 Task: Add Mini Chocolate Peanut Butter Cups to the cart.
Action: Mouse moved to (14, 63)
Screenshot: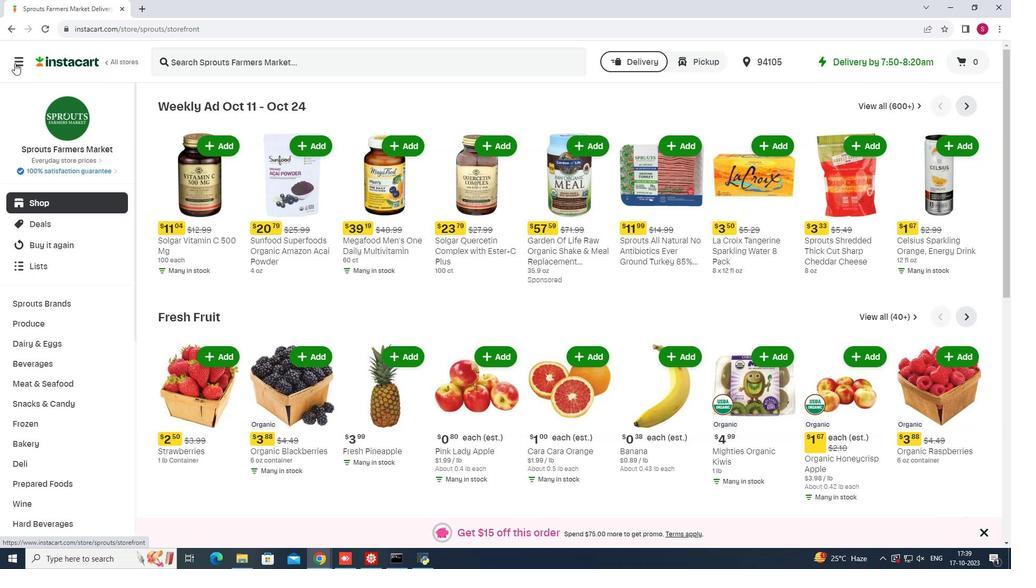 
Action: Mouse pressed left at (14, 63)
Screenshot: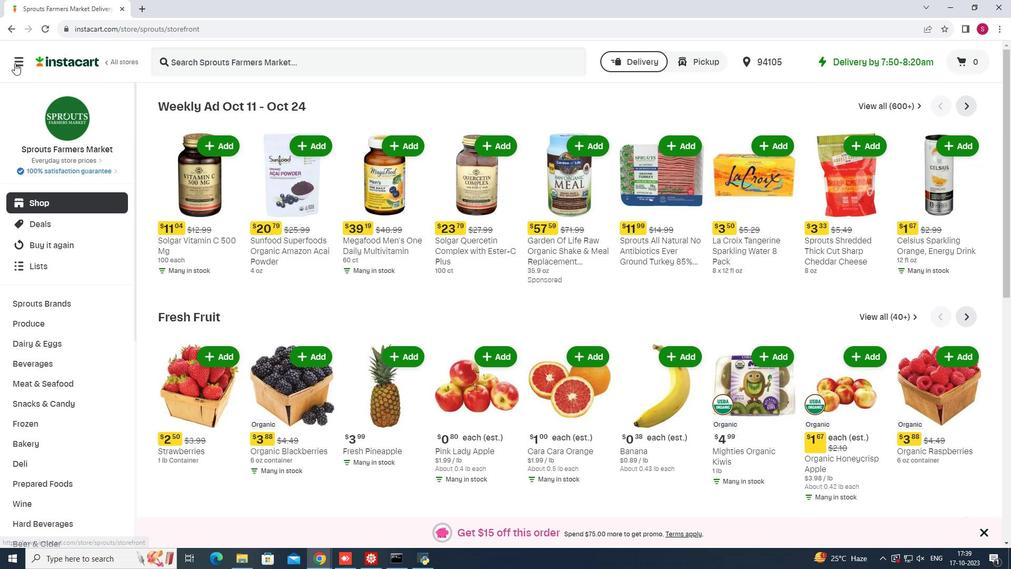 
Action: Mouse moved to (47, 281)
Screenshot: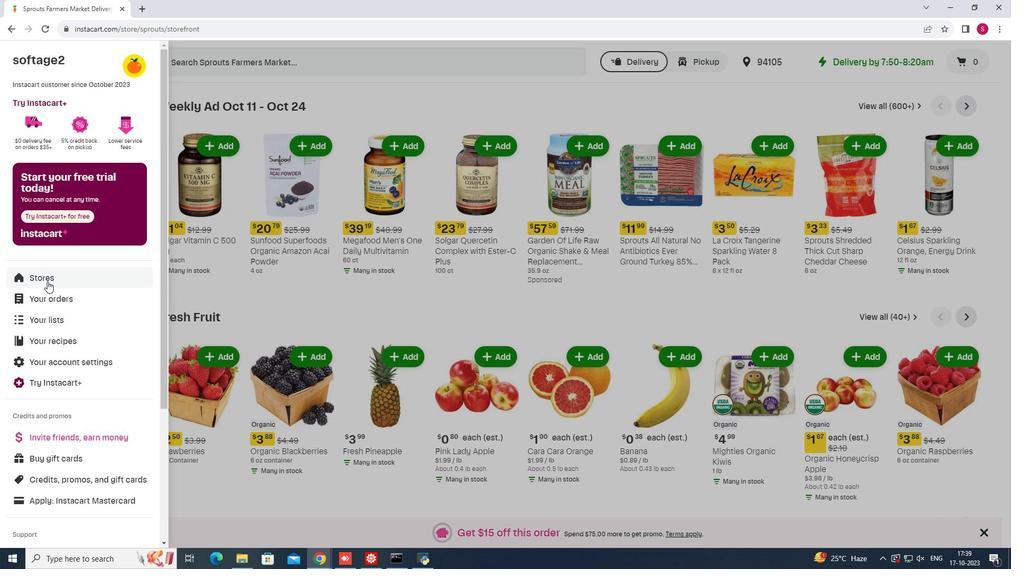 
Action: Mouse pressed left at (47, 281)
Screenshot: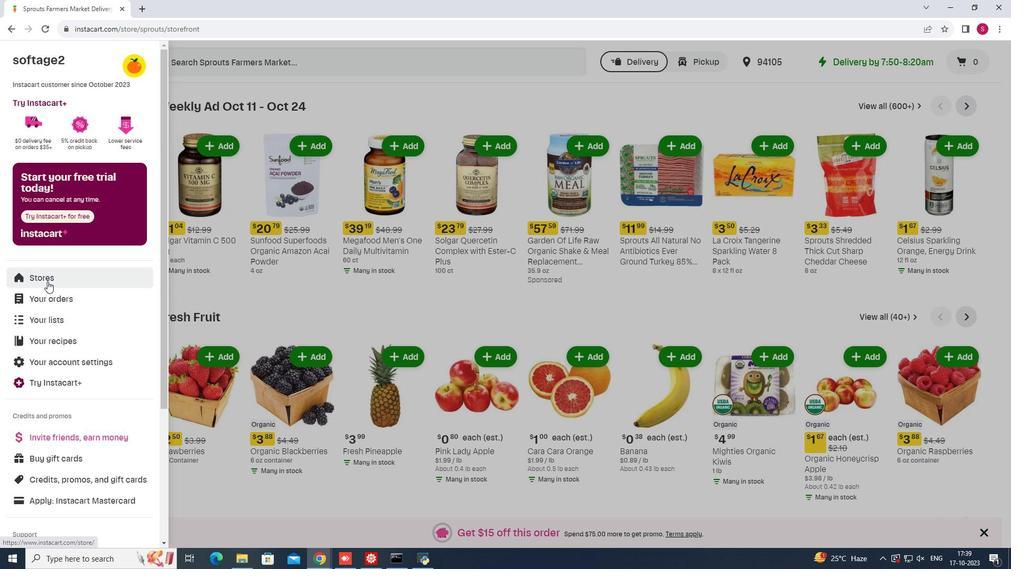 
Action: Mouse moved to (245, 94)
Screenshot: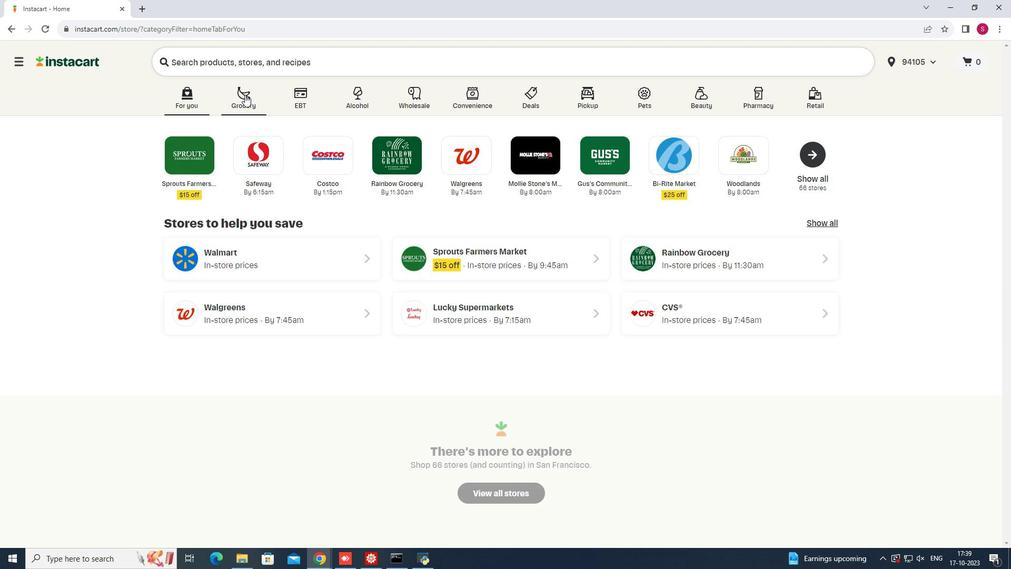 
Action: Mouse pressed left at (245, 94)
Screenshot: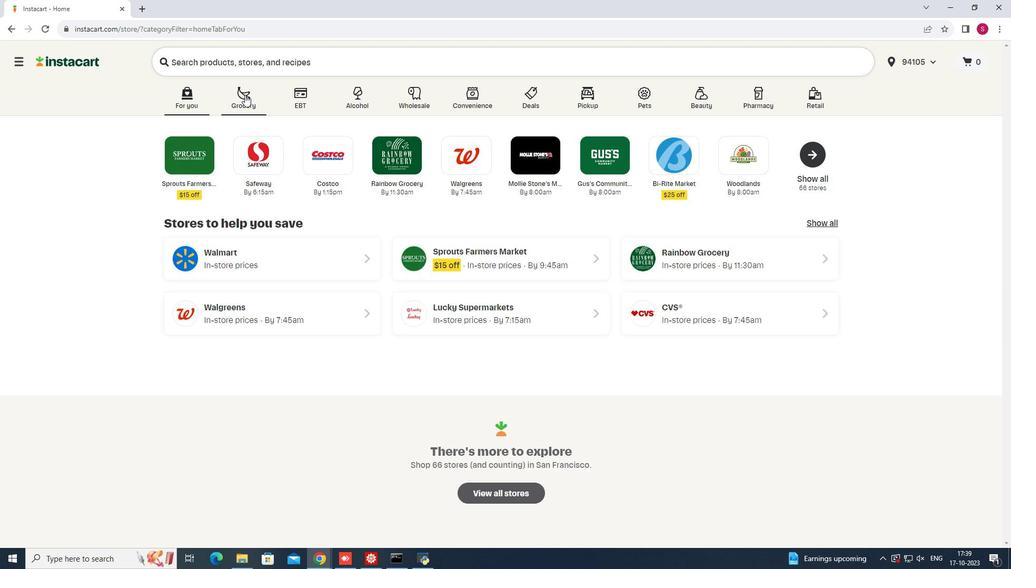 
Action: Mouse moved to (713, 144)
Screenshot: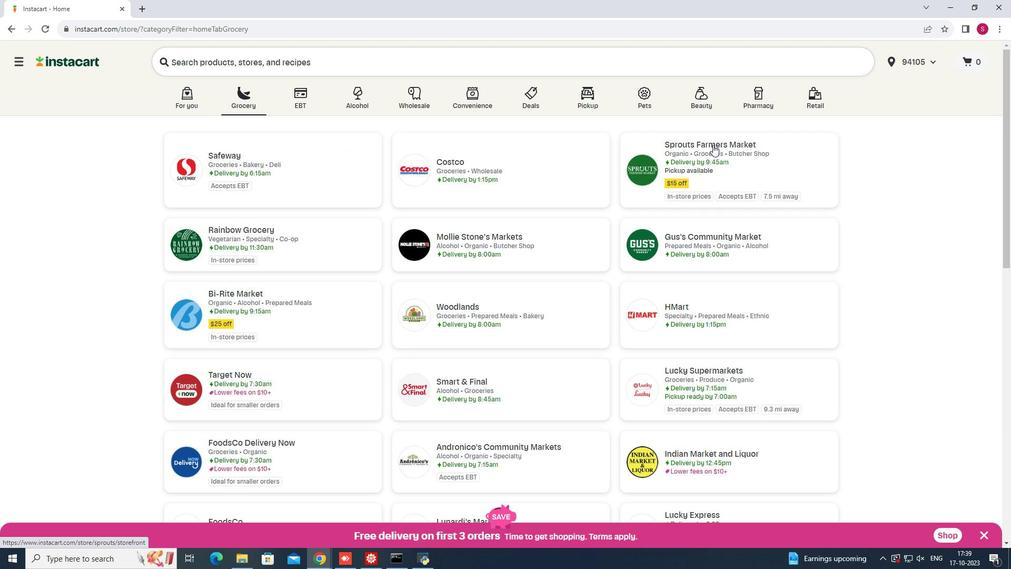 
Action: Mouse pressed left at (713, 144)
Screenshot: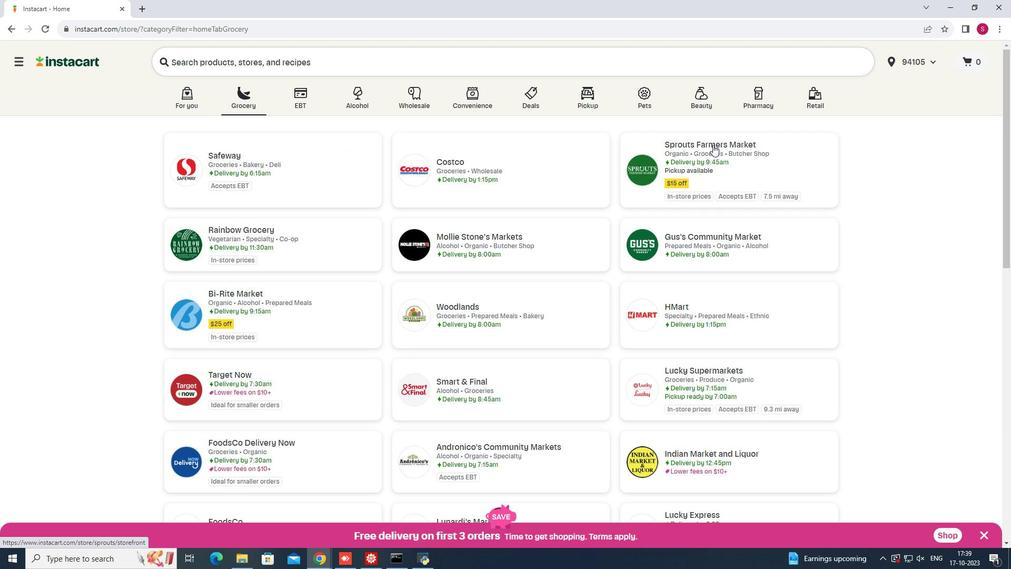 
Action: Mouse moved to (72, 400)
Screenshot: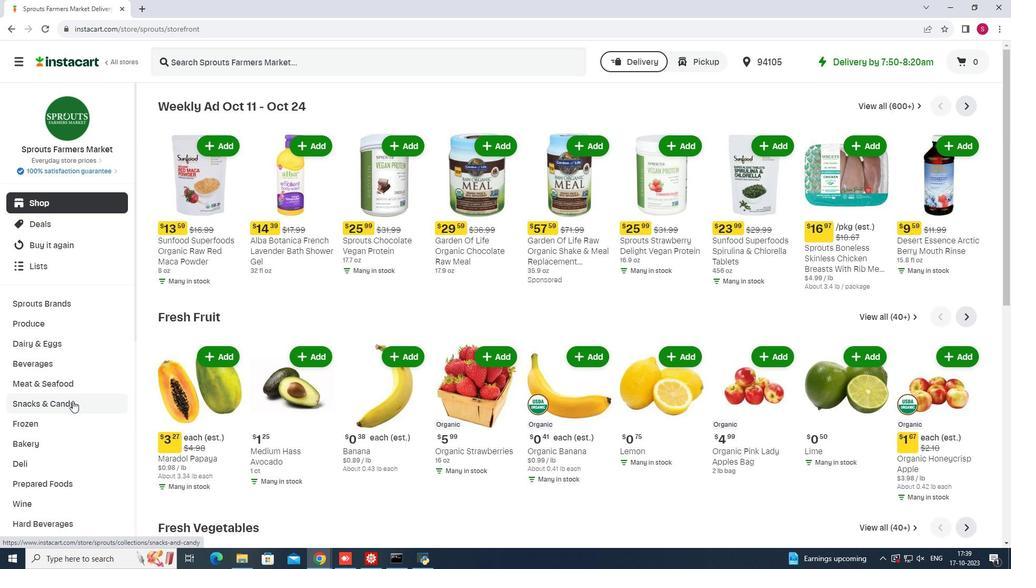 
Action: Mouse pressed left at (72, 400)
Screenshot: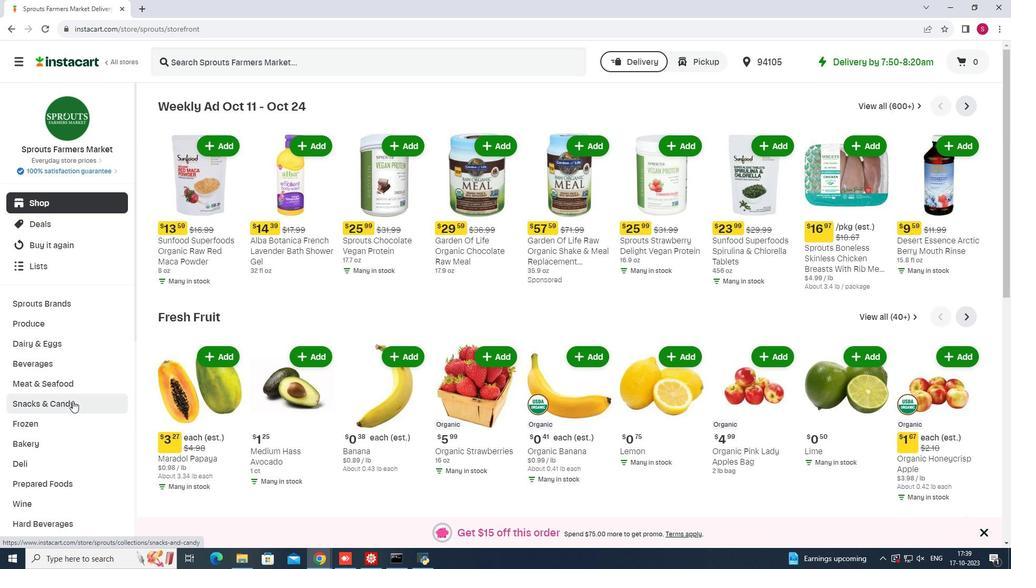 
Action: Mouse moved to (299, 129)
Screenshot: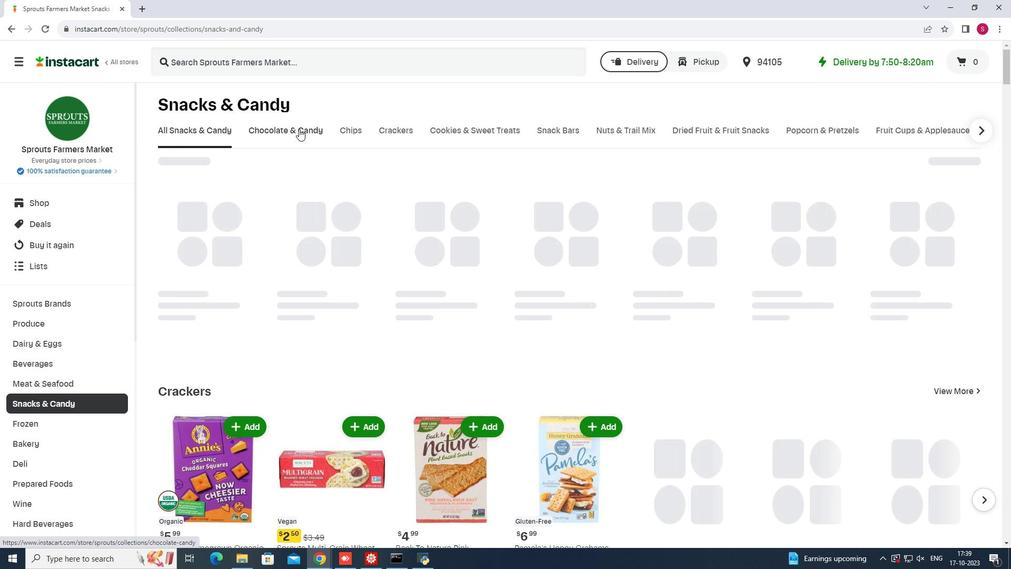 
Action: Mouse pressed left at (299, 129)
Screenshot: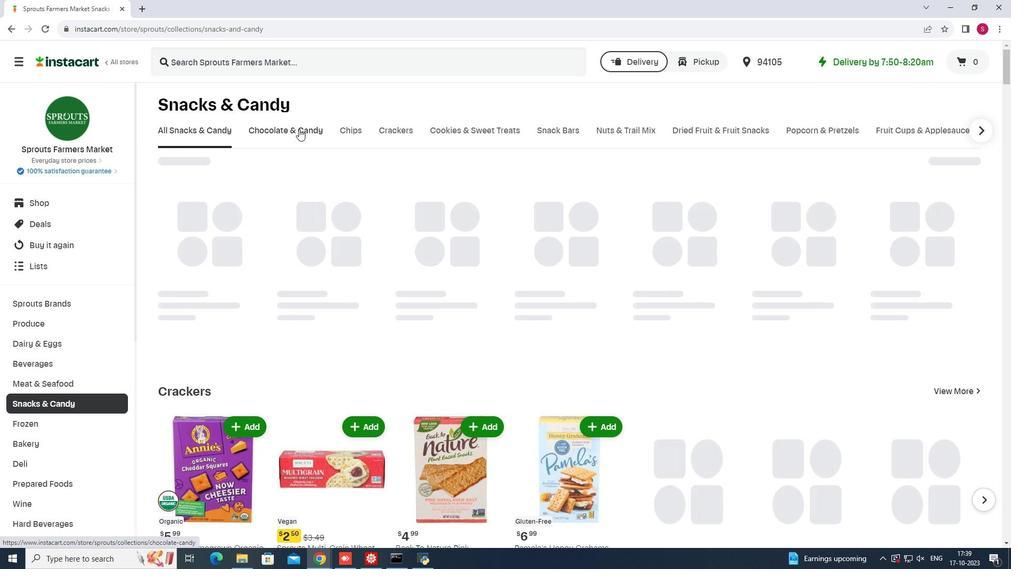 
Action: Mouse moved to (277, 182)
Screenshot: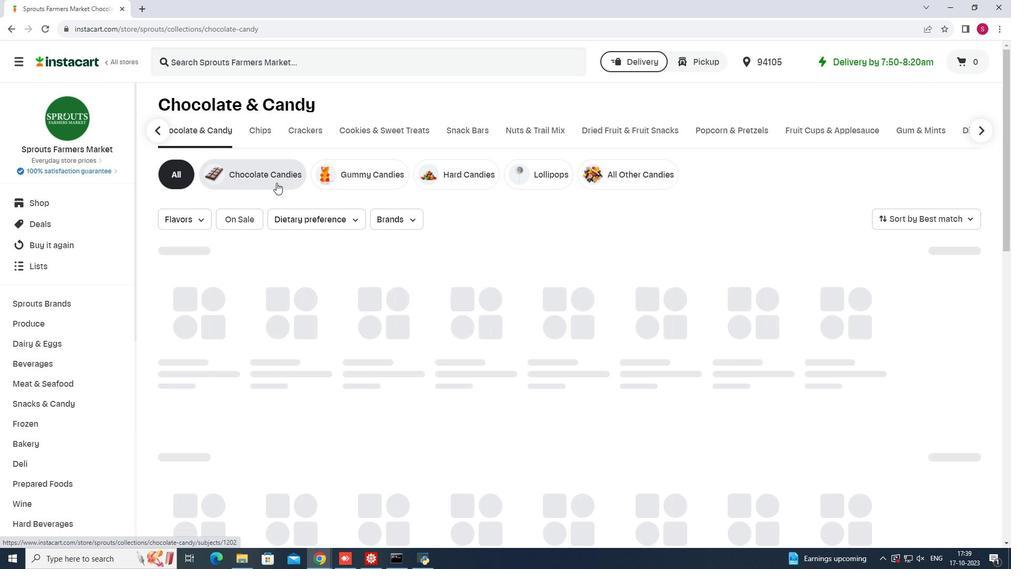 
Action: Mouse pressed left at (277, 182)
Screenshot: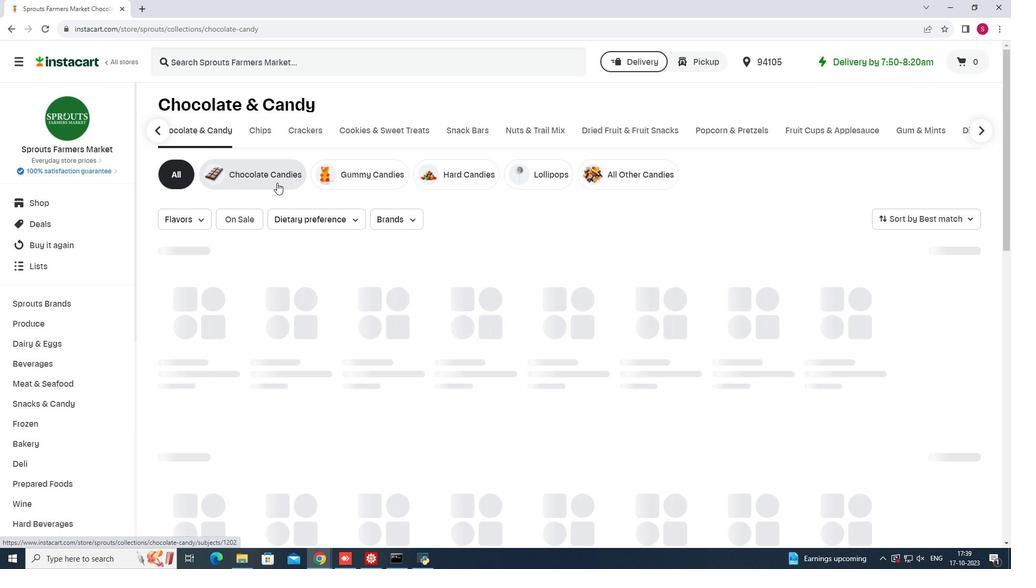 
Action: Mouse moved to (384, 56)
Screenshot: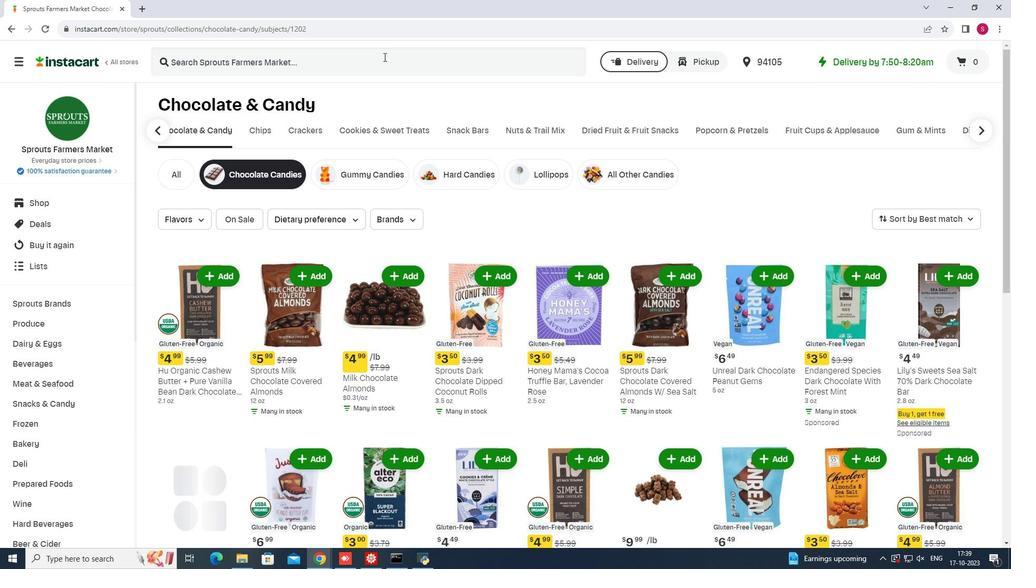
Action: Mouse pressed left at (384, 56)
Screenshot: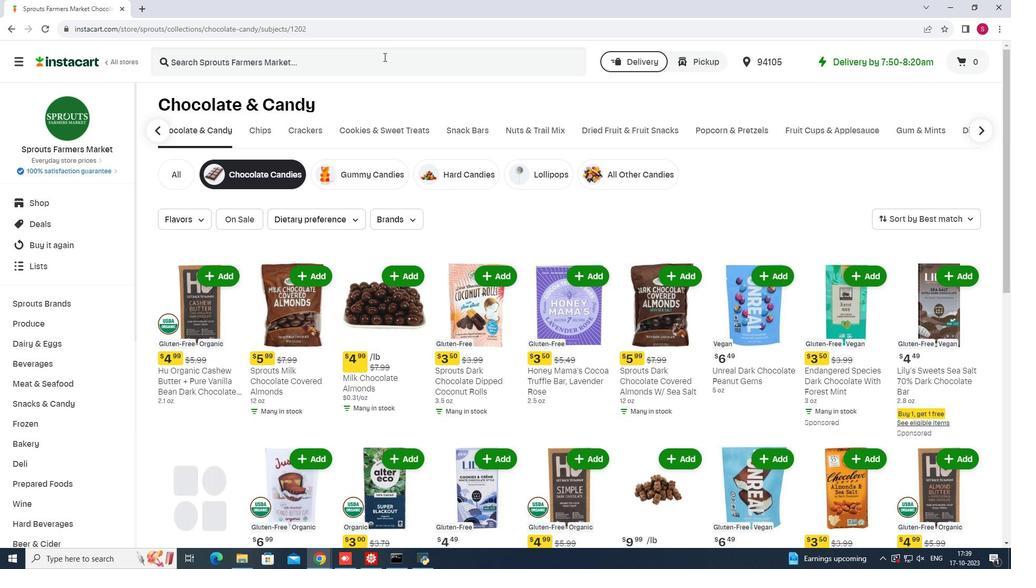 
Action: Key pressed <Key.shift>mi<Key.backspace><Key.backspace><Key.backspace><Key.backspace><Key.backspace><Key.backspace><Key.backspace><Key.backspace><Key.backspace><Key.shift>Mini<Key.space><Key.shift>Chocolate<Key.space><Key.shift>Peanut<Key.space><Key.shift>Butter<Key.space><Key.shift>cu<Key.backspace><Key.backspace><Key.shift><Key.shift><Key.shift><Key.shift>Cups<Key.enter>
Screenshot: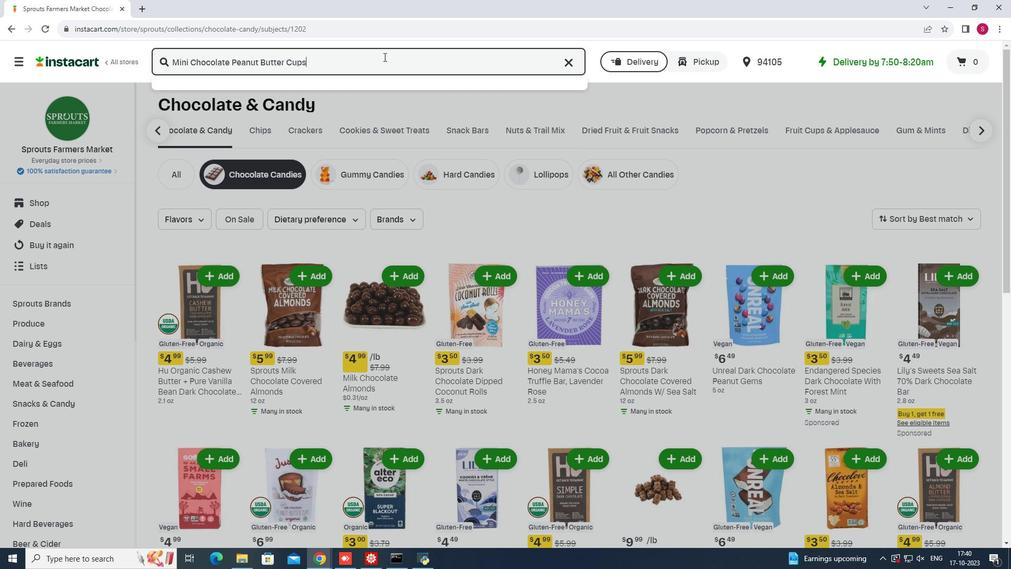 
Action: Mouse moved to (776, 169)
Screenshot: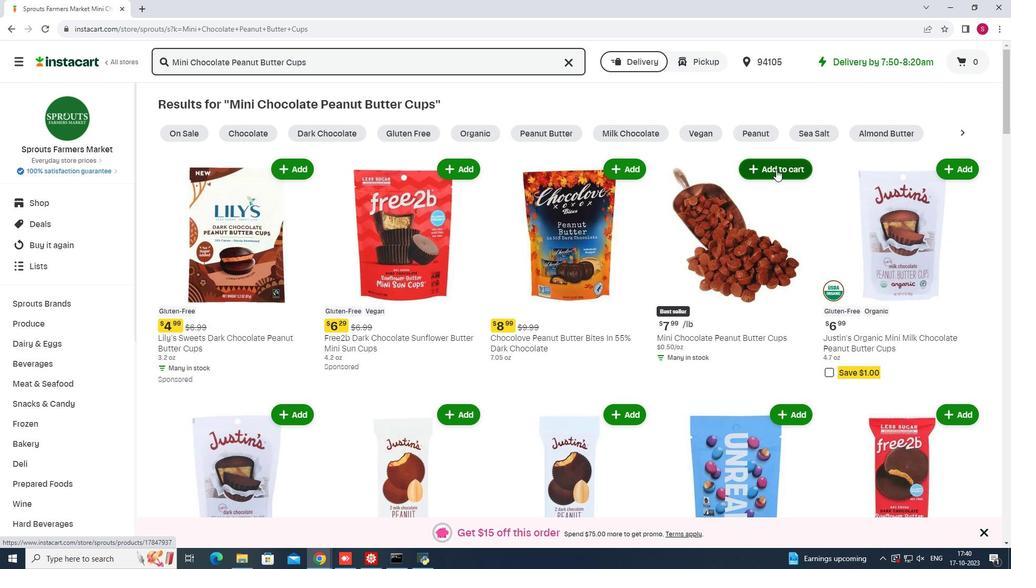 
Action: Mouse pressed left at (776, 169)
Screenshot: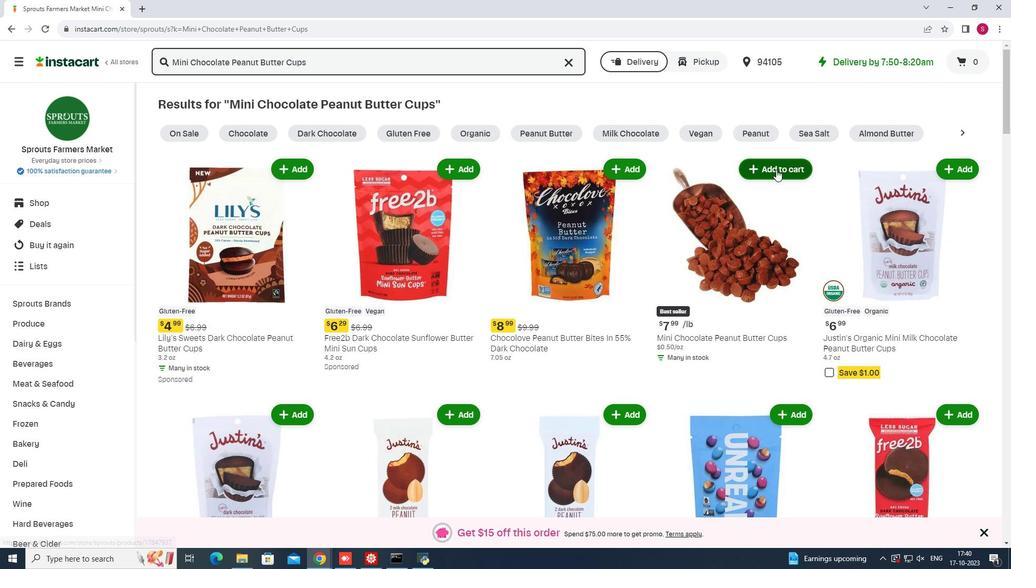 
Action: Mouse moved to (779, 225)
Screenshot: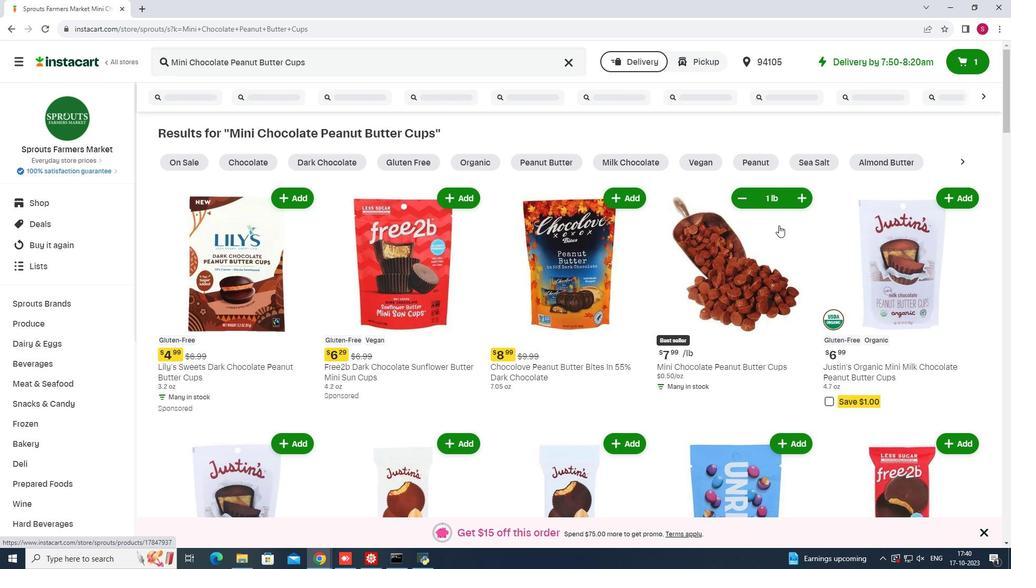 
